 Task: Create a sub task System Test and UAT for the task  Improve form validation for better user input handling in the project ToxicWorks , assign it to team member softage.6@softage.net and update the status of the sub task to  At Risk , set the priority of the sub task to Medium.
Action: Mouse moved to (77, 374)
Screenshot: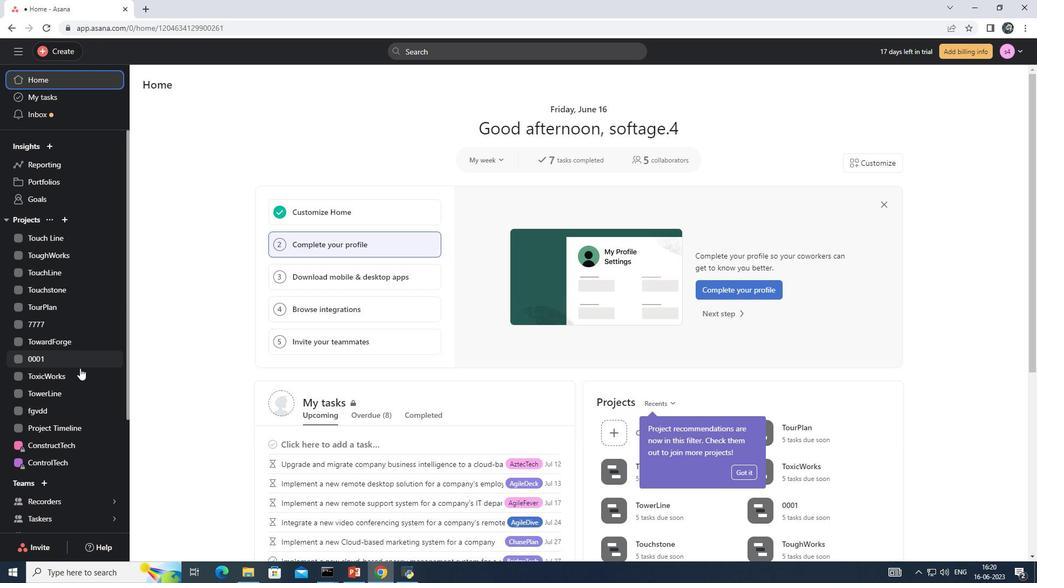 
Action: Mouse pressed left at (77, 374)
Screenshot: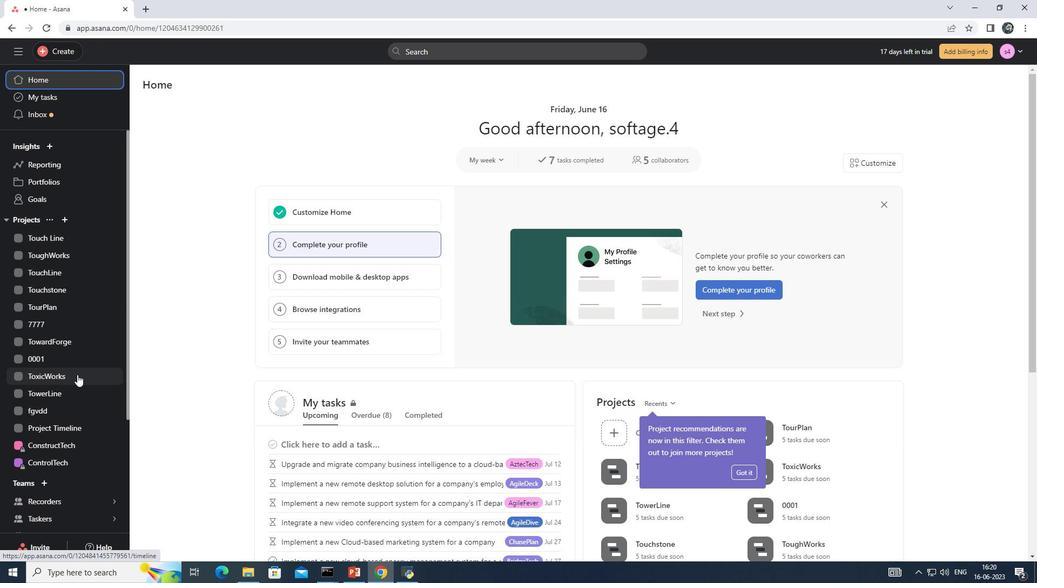 
Action: Mouse moved to (191, 107)
Screenshot: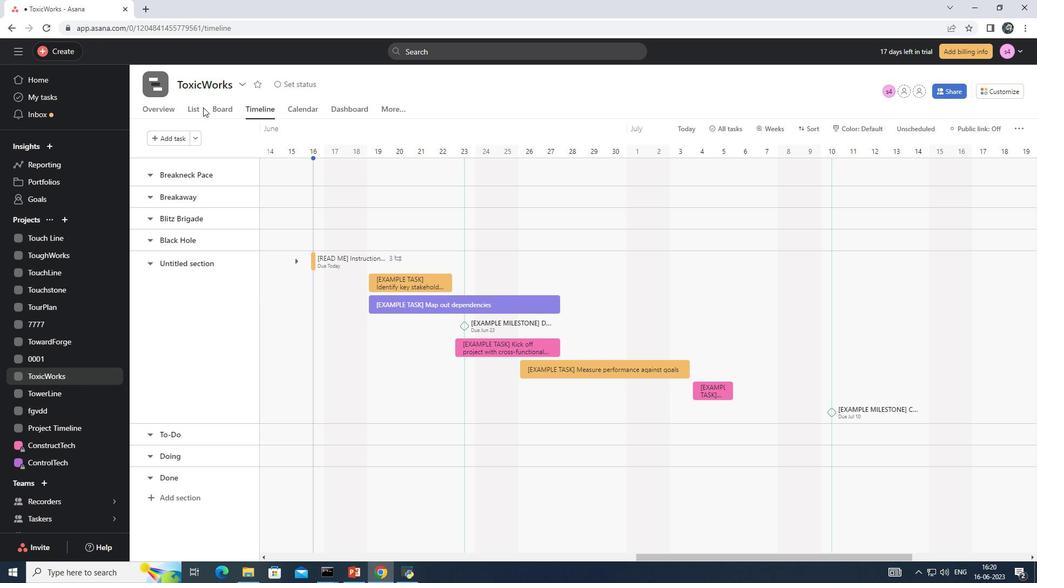 
Action: Mouse pressed left at (191, 107)
Screenshot: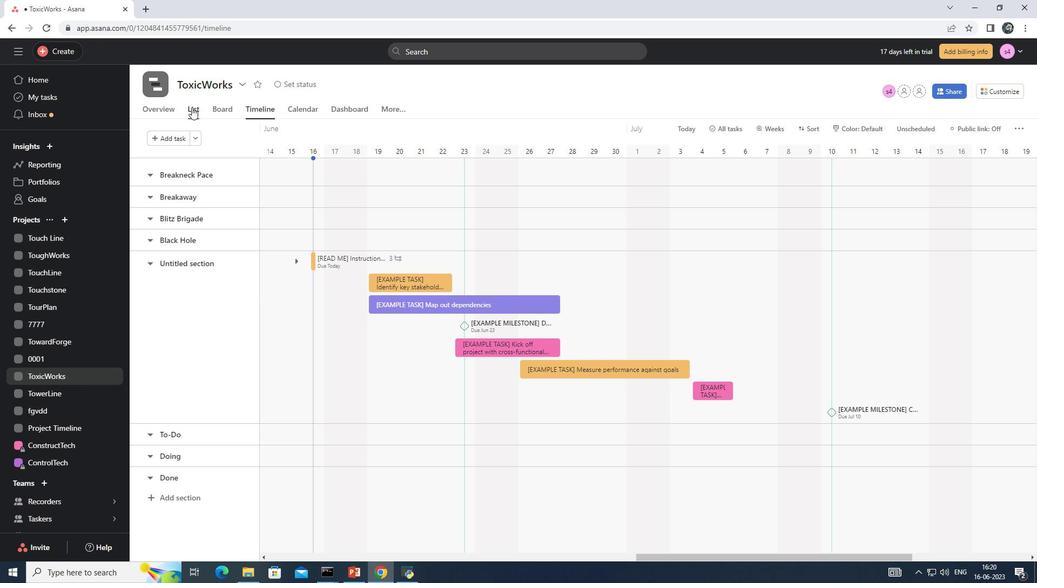 
Action: Mouse moved to (193, 285)
Screenshot: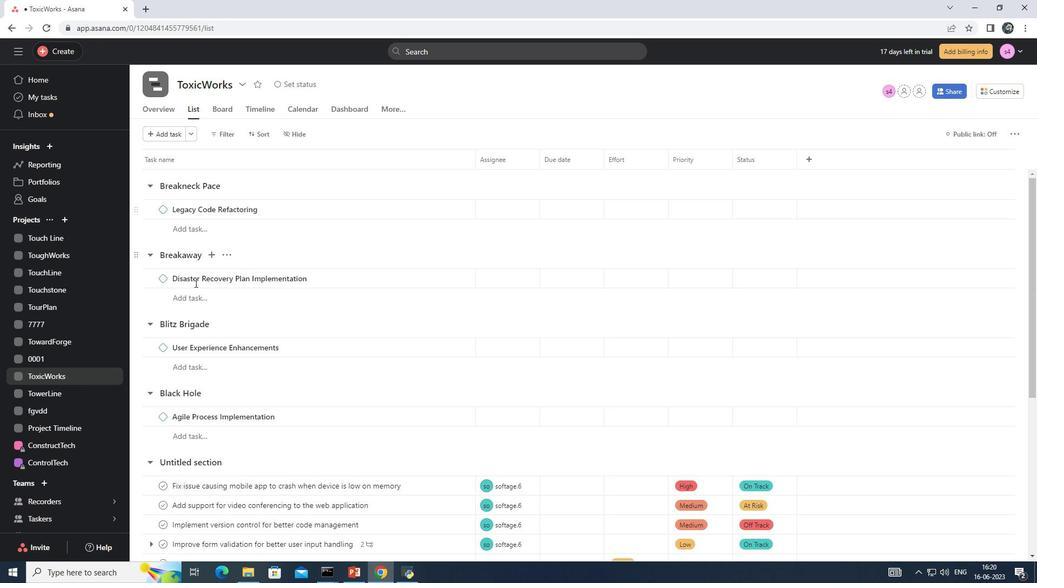 
Action: Mouse scrolled (193, 285) with delta (0, 0)
Screenshot: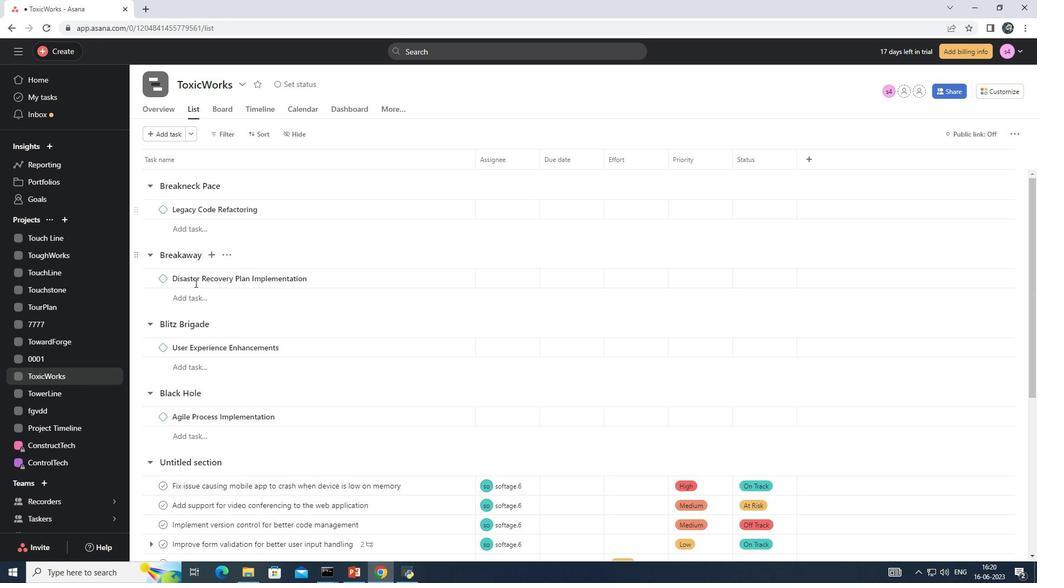 
Action: Mouse scrolled (193, 285) with delta (0, 0)
Screenshot: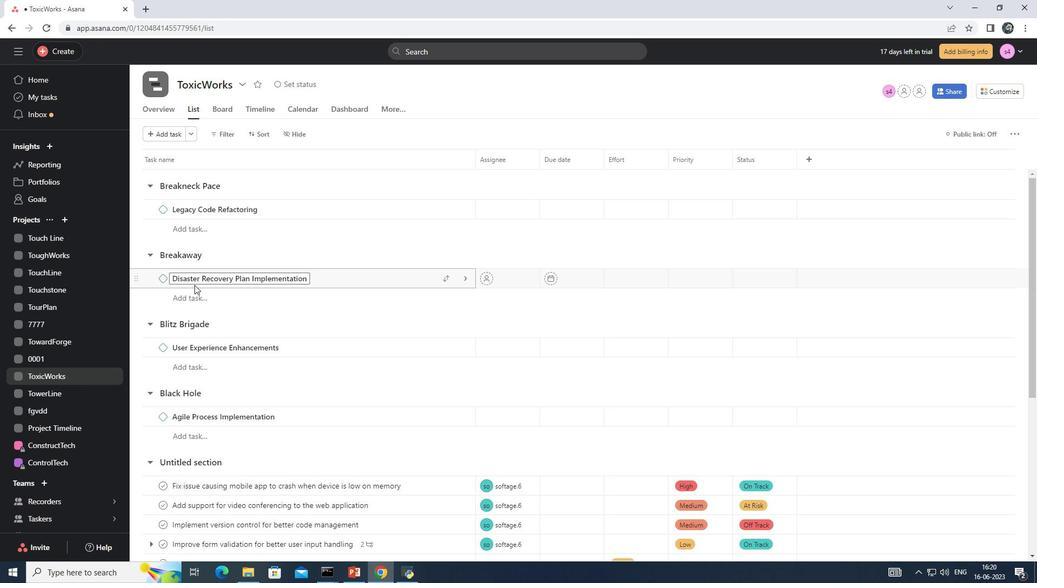 
Action: Mouse scrolled (193, 285) with delta (0, 0)
Screenshot: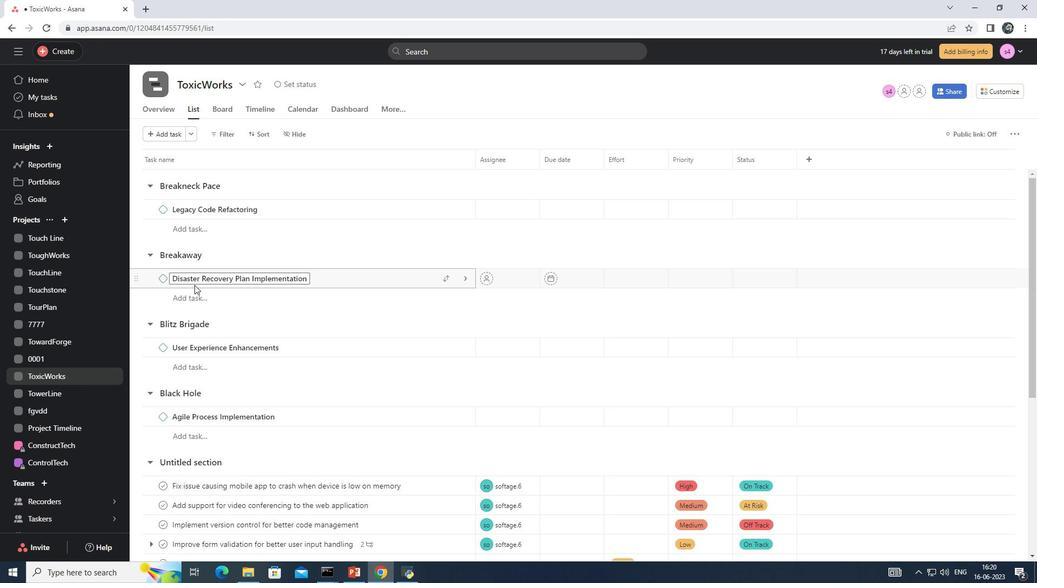 
Action: Mouse scrolled (193, 285) with delta (0, 0)
Screenshot: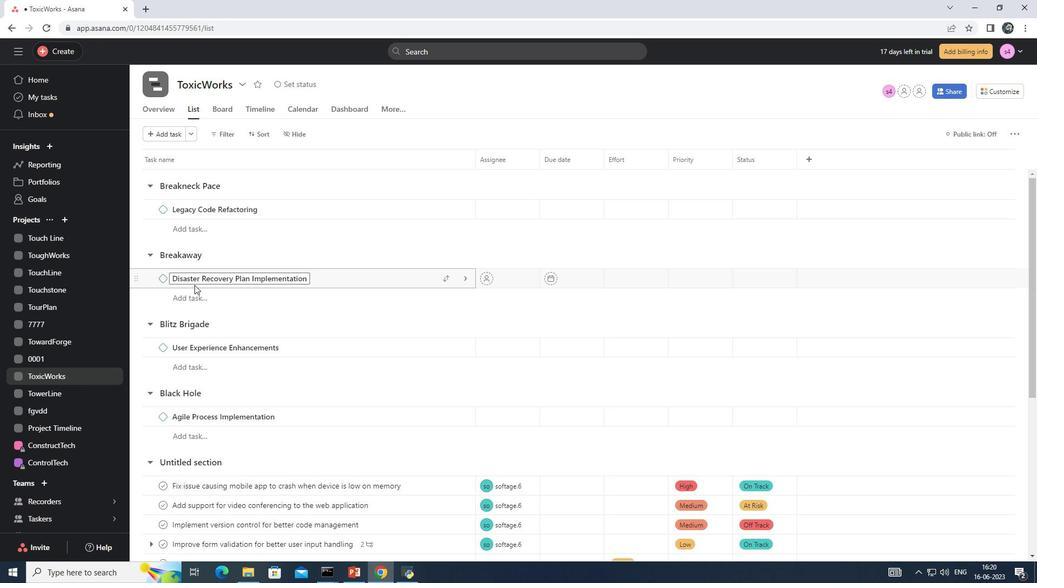 
Action: Mouse moved to (412, 327)
Screenshot: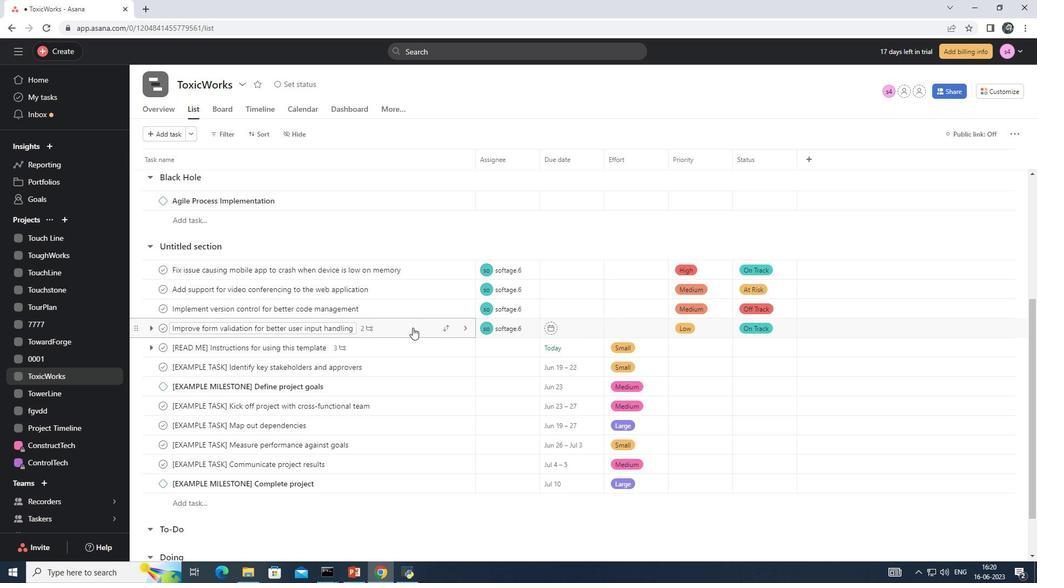 
Action: Mouse pressed left at (412, 327)
Screenshot: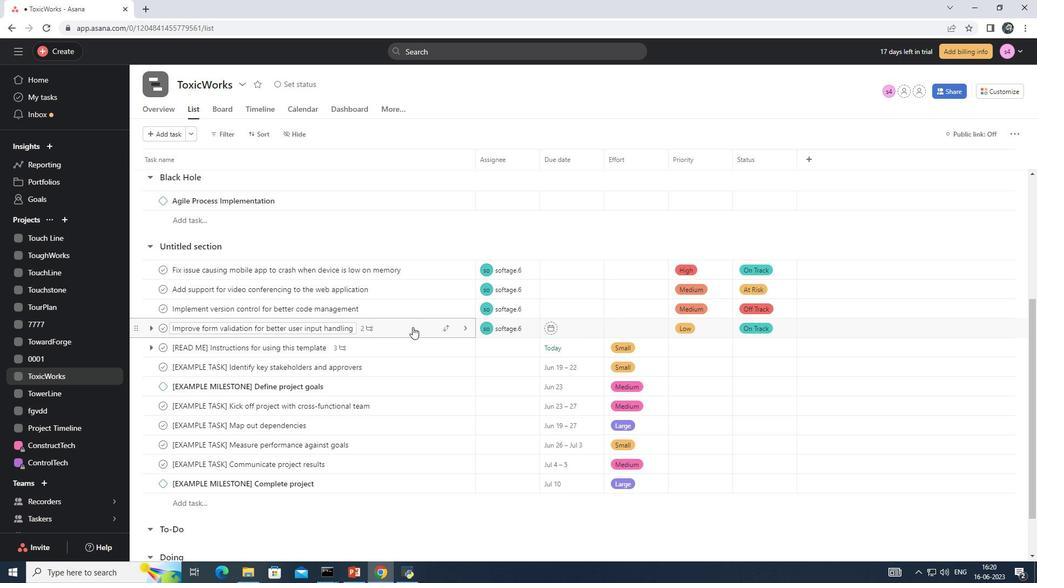 
Action: Mouse moved to (746, 350)
Screenshot: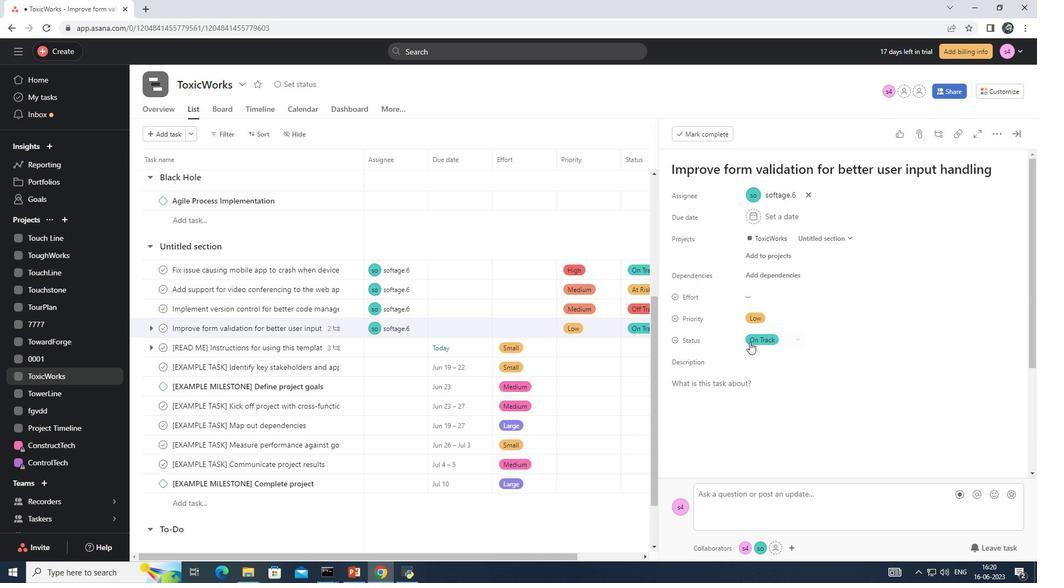 
Action: Mouse scrolled (746, 350) with delta (0, 0)
Screenshot: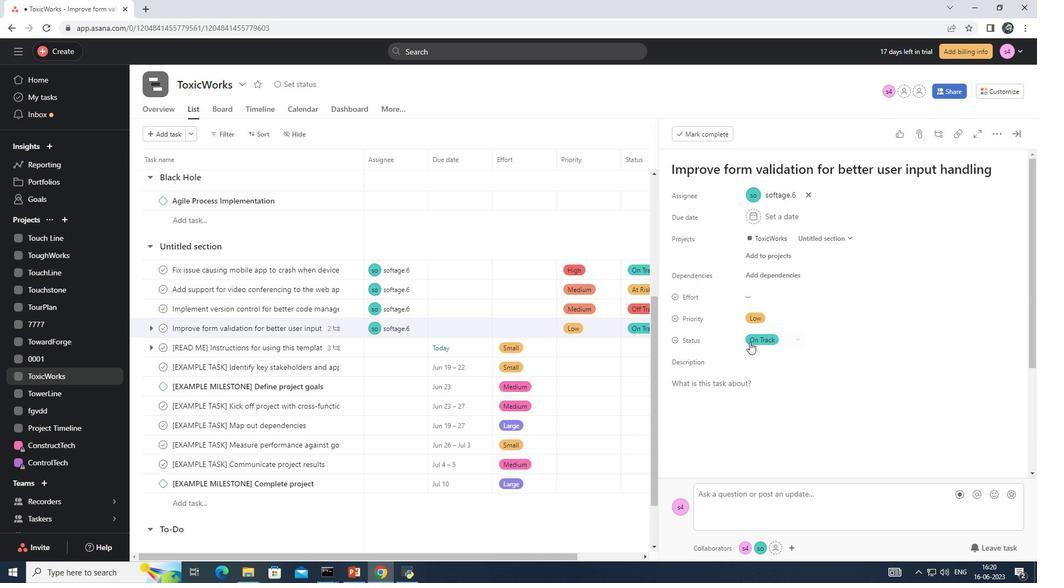 
Action: Mouse moved to (744, 355)
Screenshot: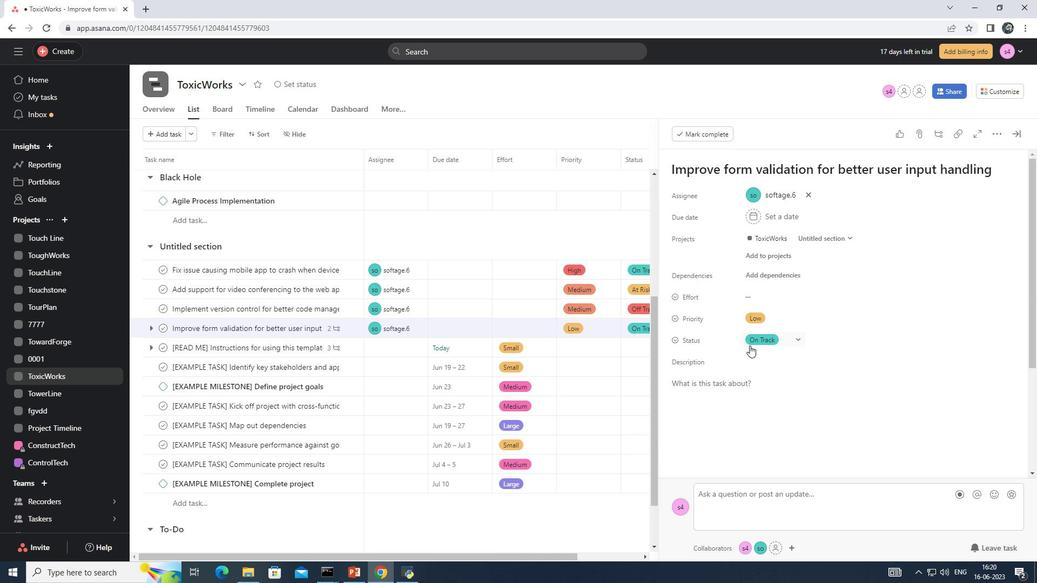 
Action: Mouse scrolled (744, 355) with delta (0, 0)
Screenshot: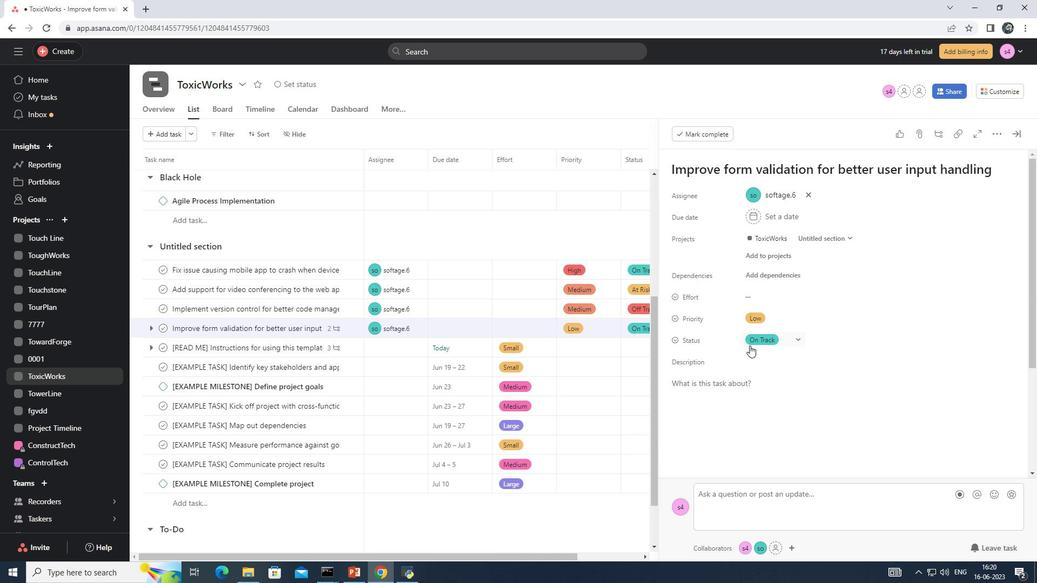 
Action: Mouse moved to (742, 360)
Screenshot: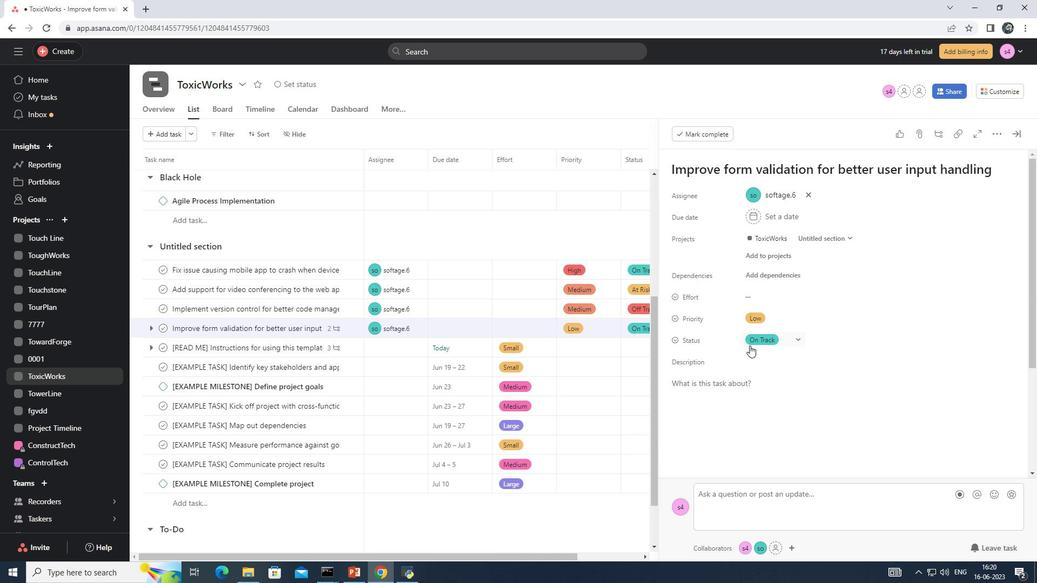 
Action: Mouse scrolled (743, 358) with delta (0, 0)
Screenshot: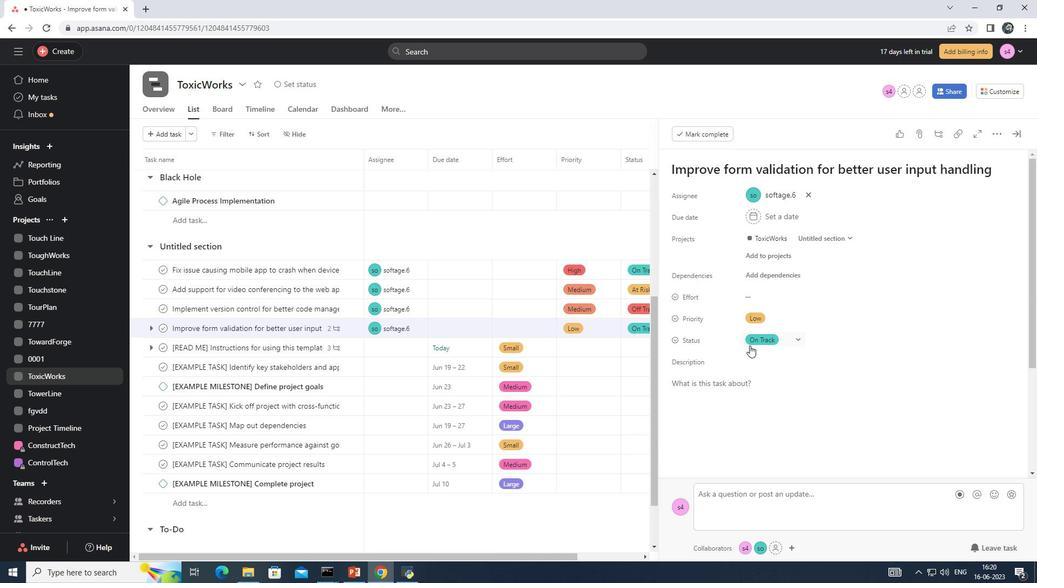 
Action: Mouse moved to (742, 364)
Screenshot: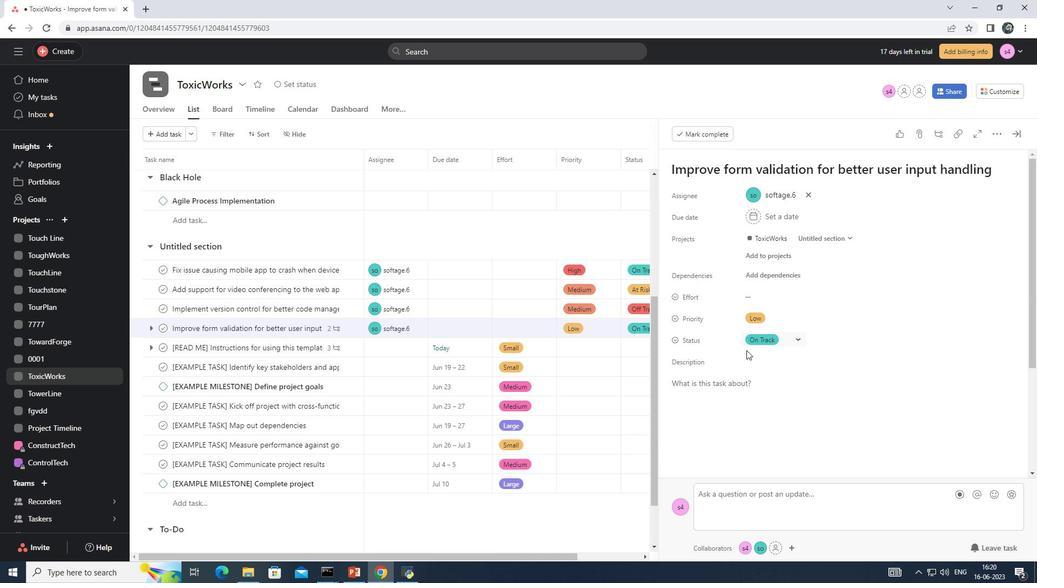
Action: Mouse scrolled (742, 363) with delta (0, 0)
Screenshot: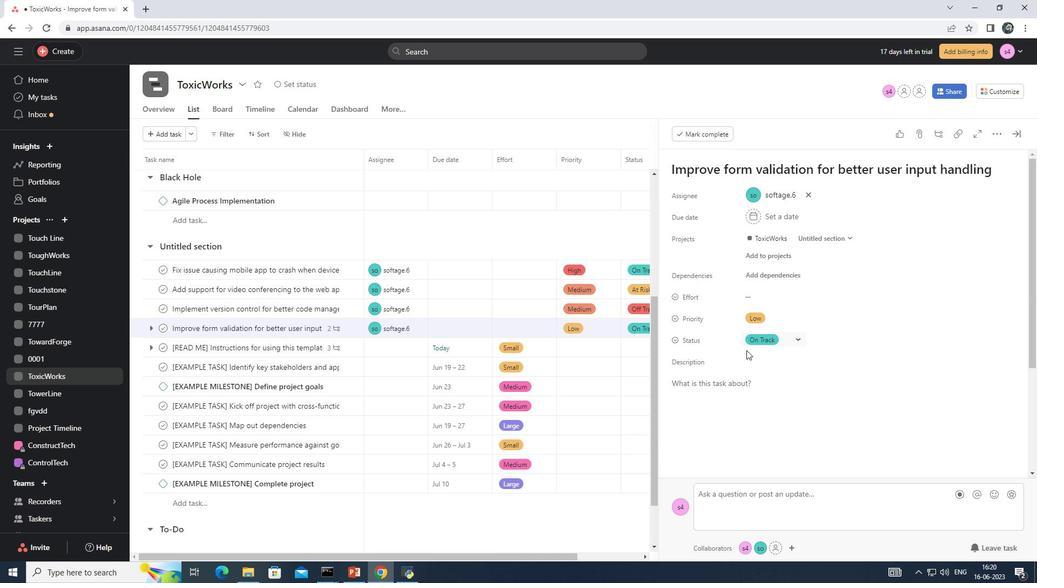 
Action: Mouse moved to (687, 385)
Screenshot: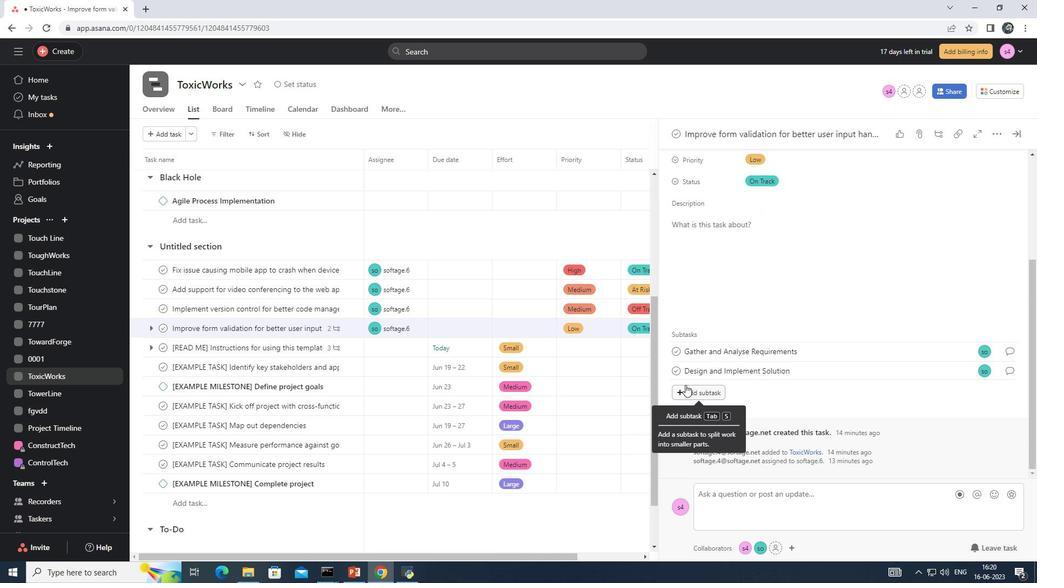 
Action: Mouse pressed left at (687, 385)
Screenshot: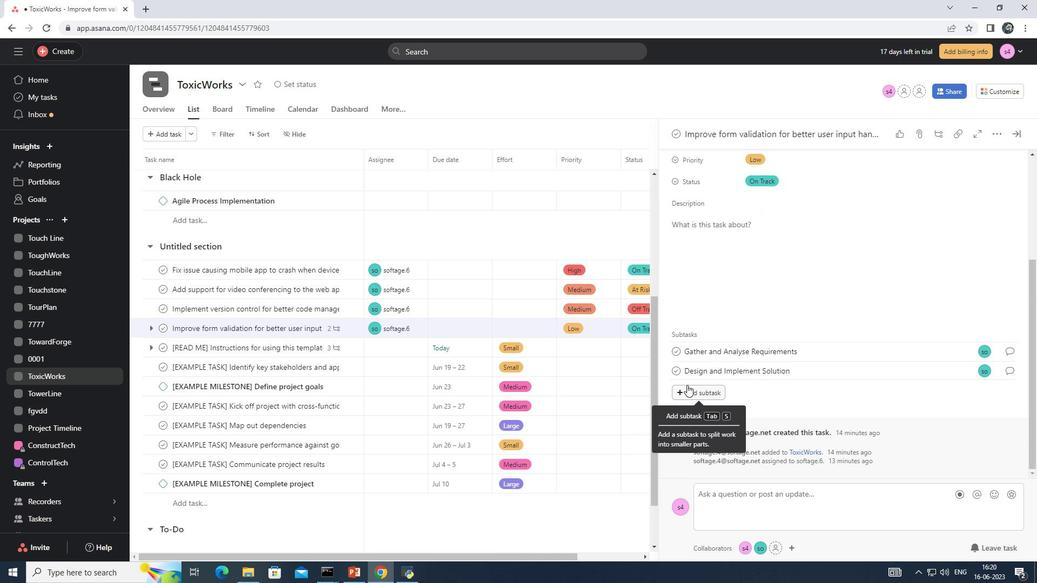 
Action: Mouse moved to (711, 373)
Screenshot: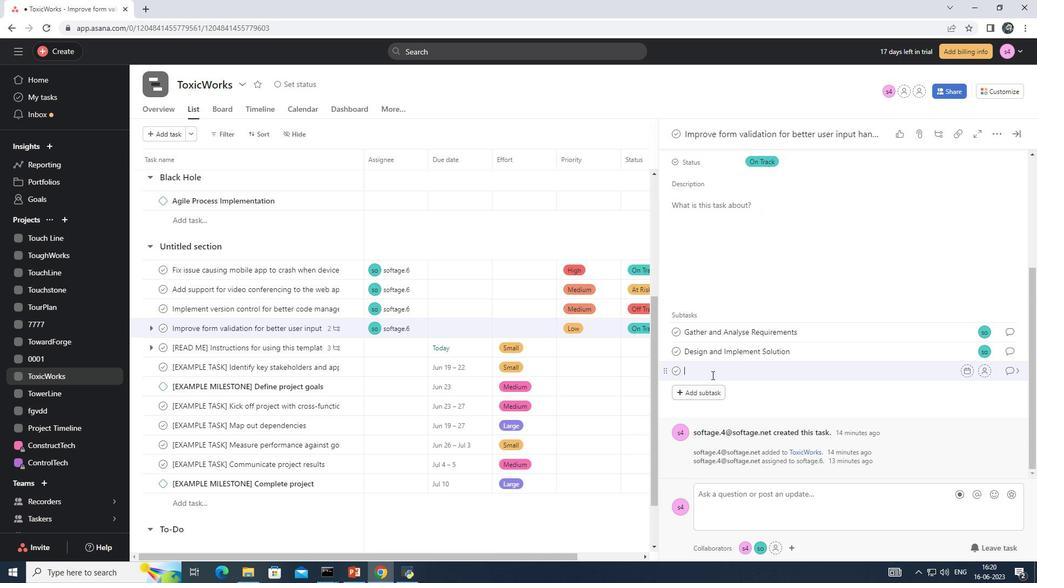 
Action: Key pressed <Key.shift>System<Key.space><Key.shift>Test<Key.space>and<Key.space><Key.shift>UAT
Screenshot: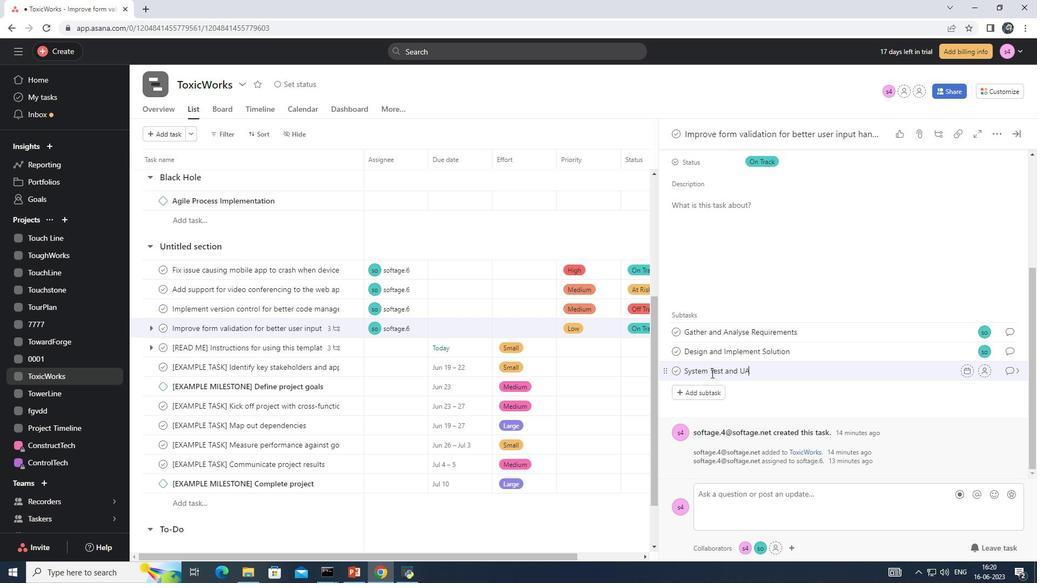 
Action: Mouse moved to (984, 372)
Screenshot: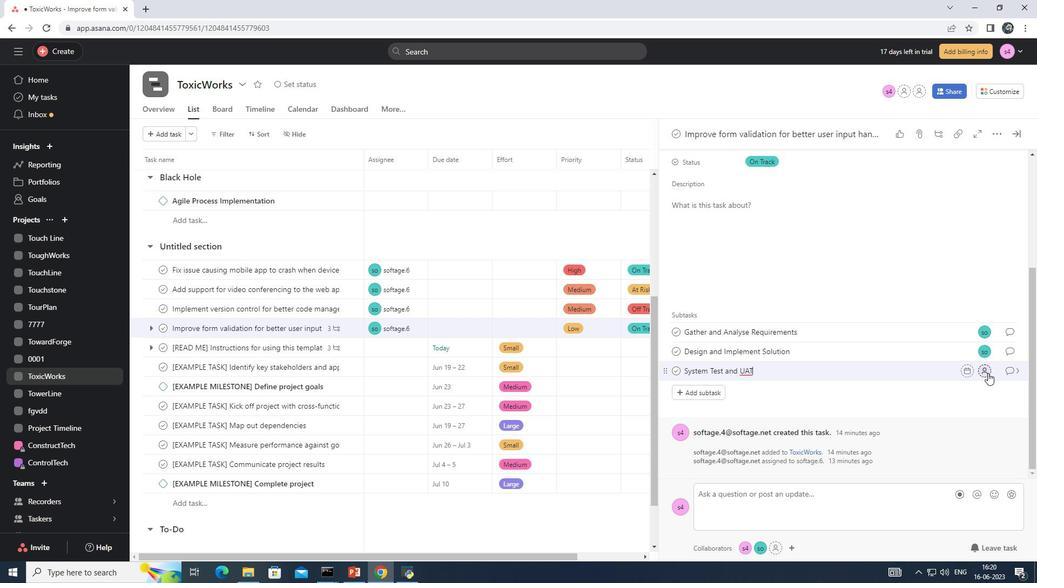 
Action: Mouse pressed left at (984, 372)
Screenshot: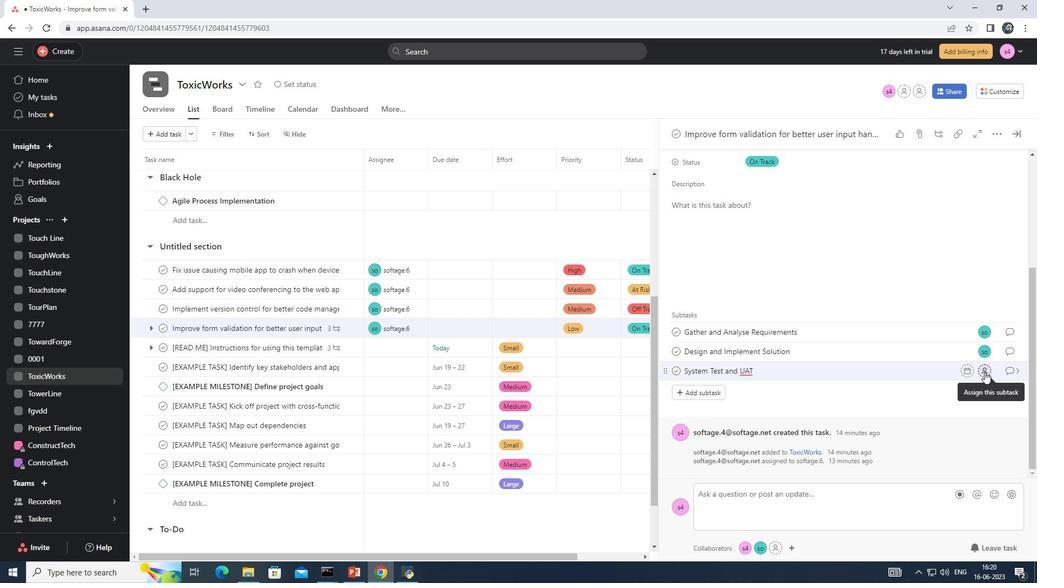
Action: Mouse moved to (985, 370)
Screenshot: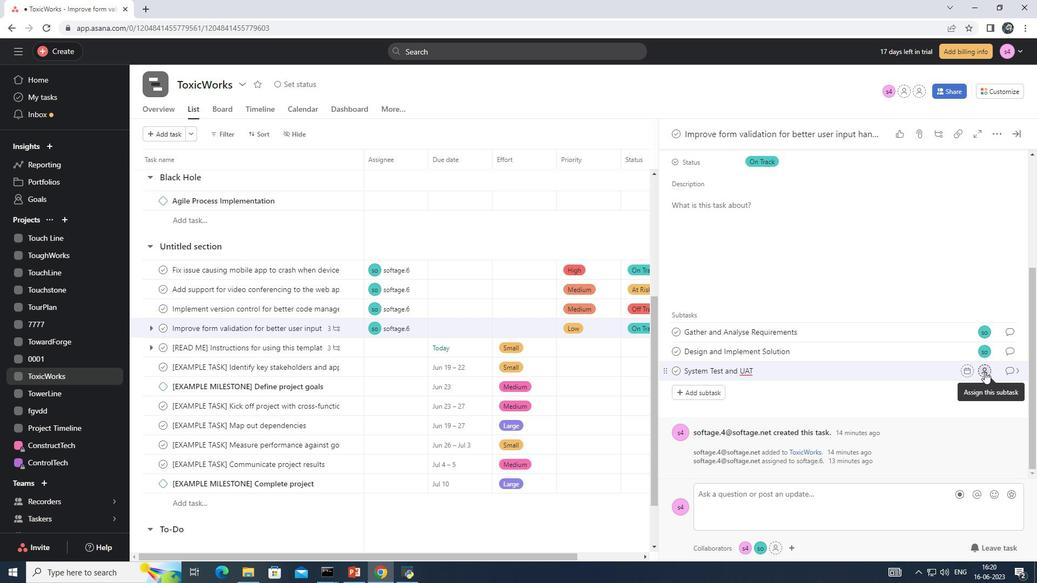
Action: Key pressed softage.6<Key.shift>@softage.net<Key.enter>
Screenshot: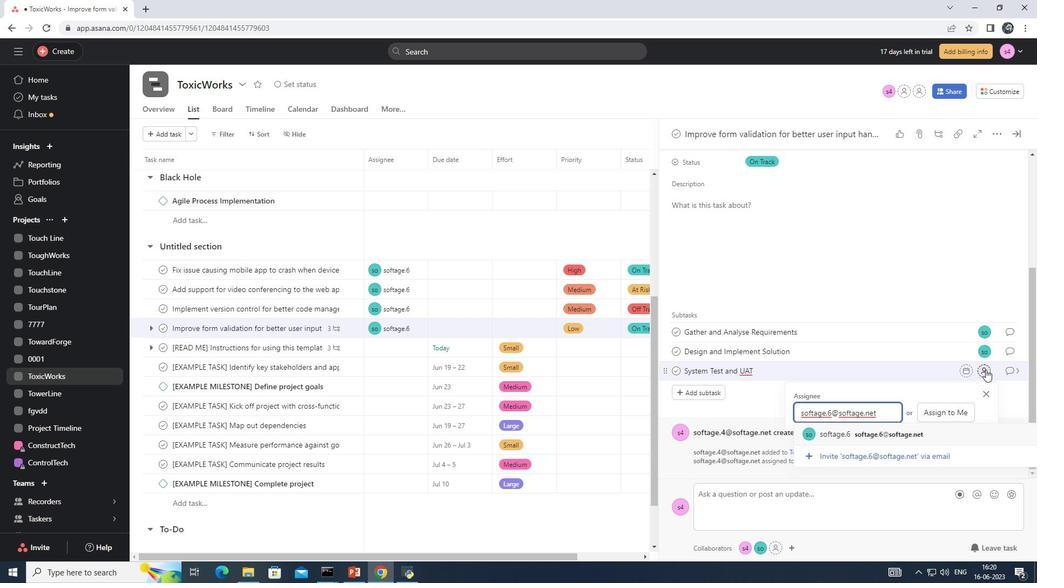 
Action: Mouse moved to (1018, 369)
Screenshot: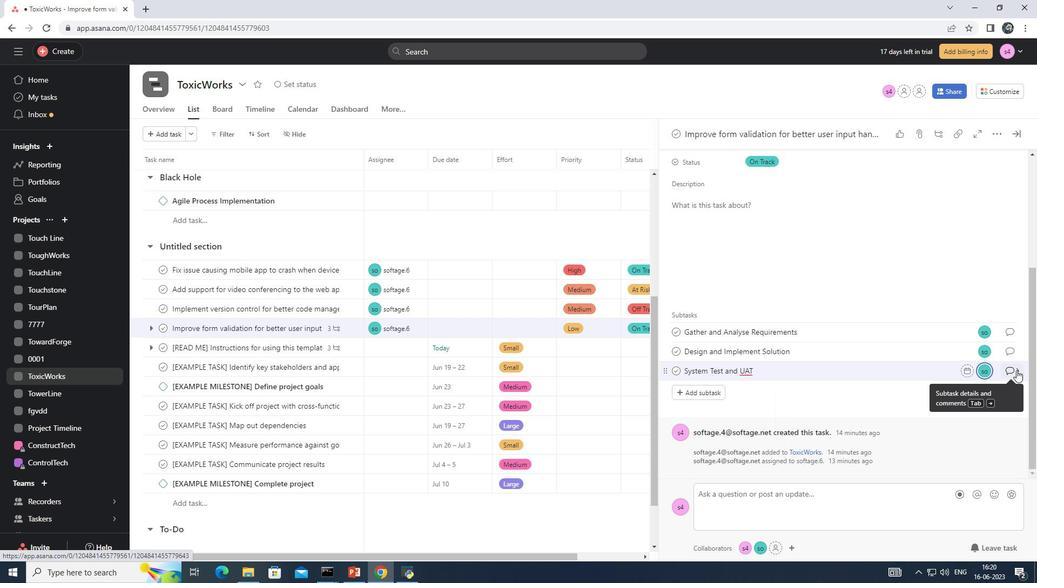 
Action: Mouse pressed left at (1018, 369)
Screenshot: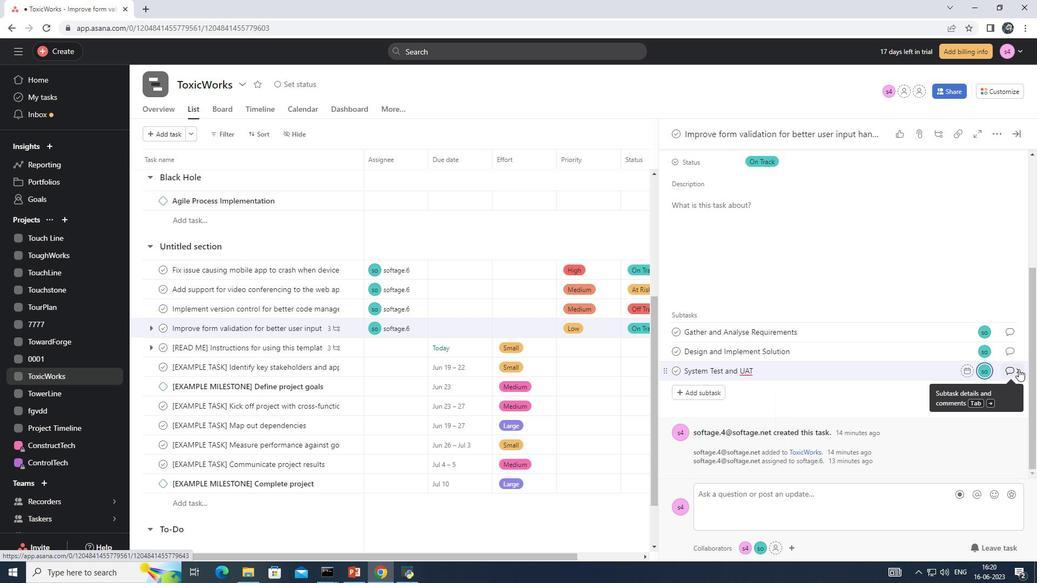 
Action: Mouse moved to (699, 283)
Screenshot: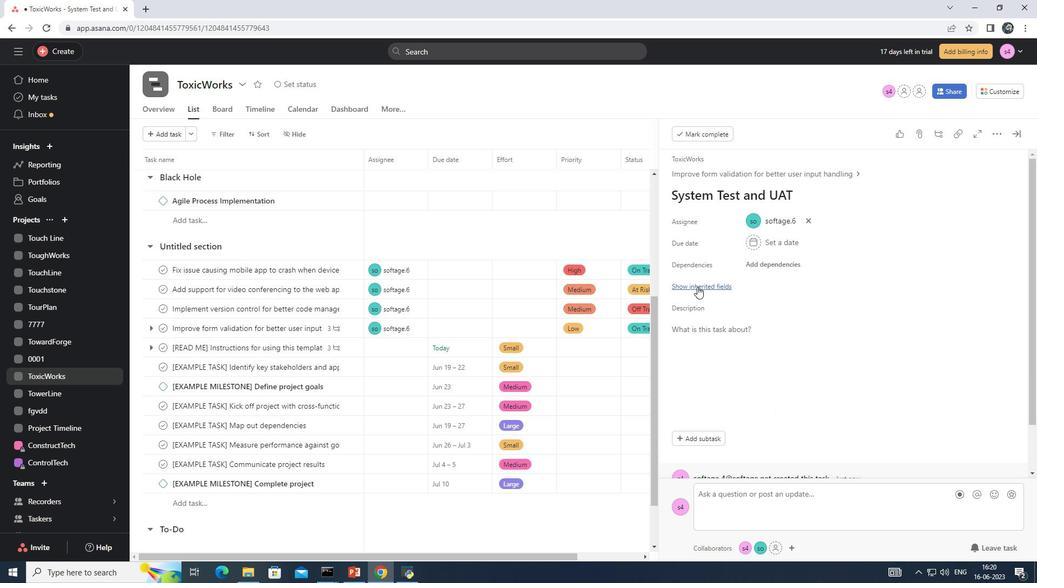 
Action: Mouse pressed left at (699, 283)
Screenshot: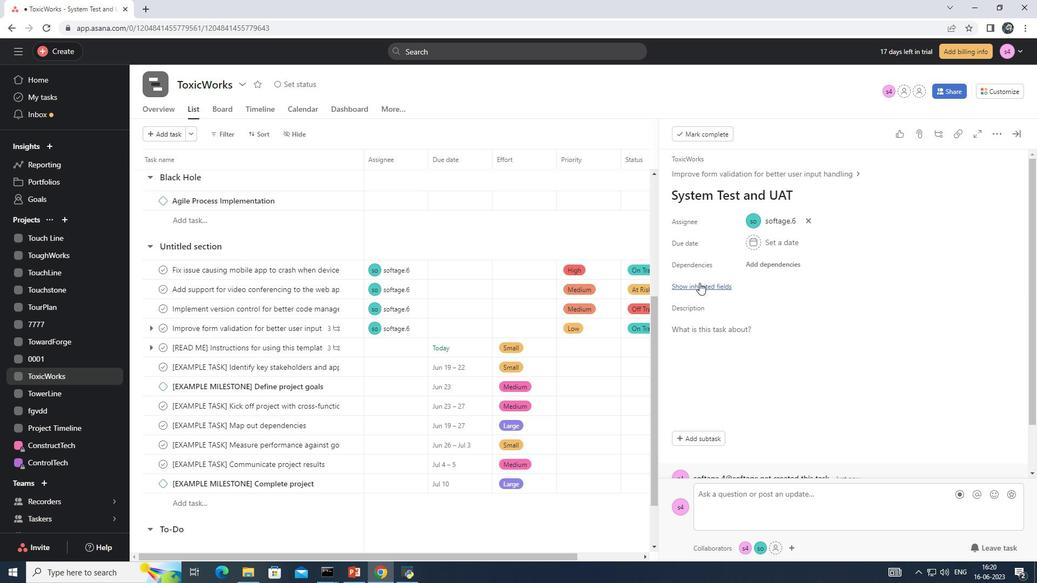 
Action: Mouse moved to (798, 351)
Screenshot: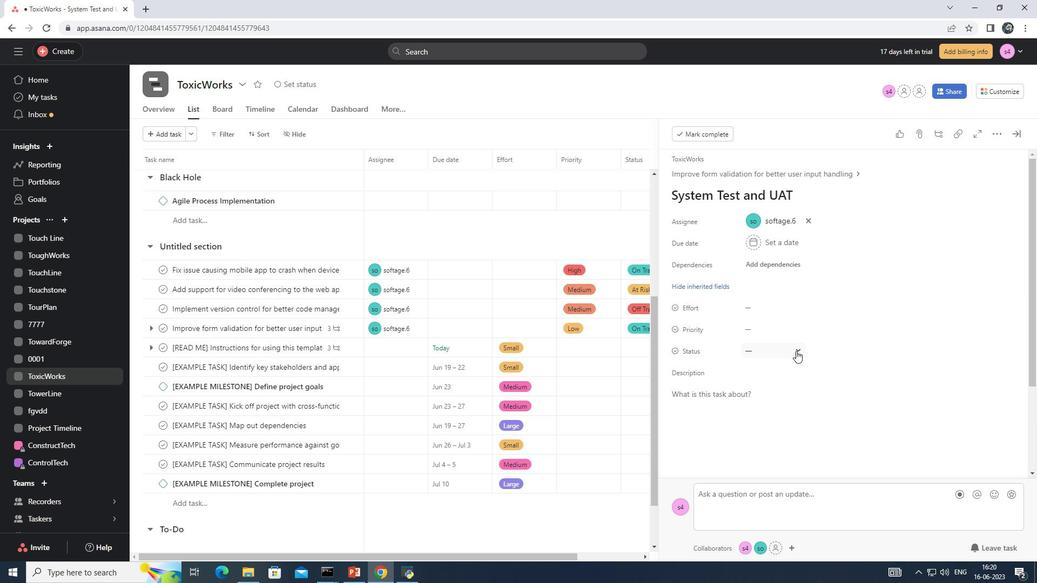 
Action: Mouse pressed left at (798, 351)
Screenshot: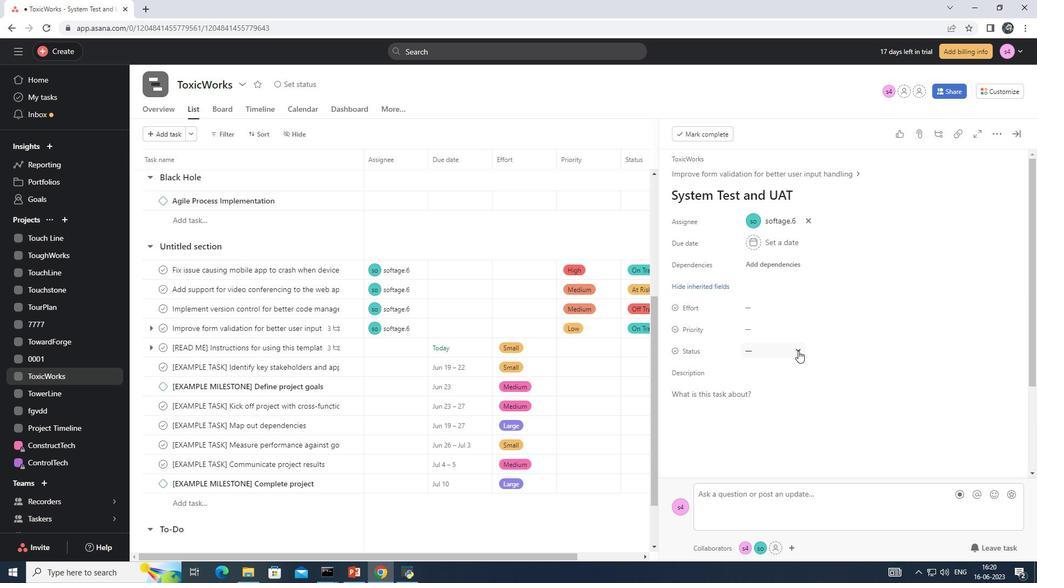 
Action: Mouse moved to (789, 404)
Screenshot: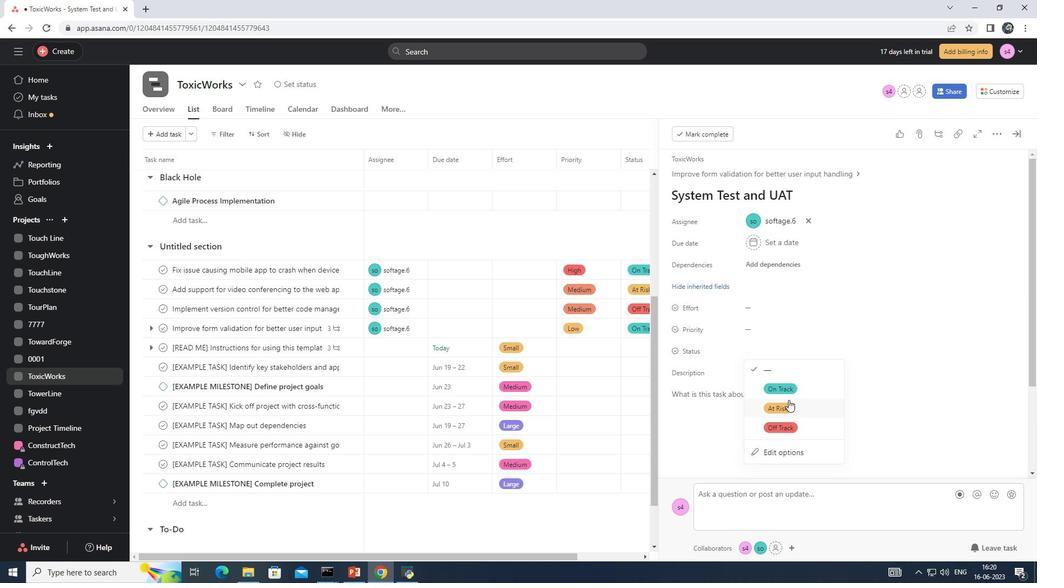 
Action: Mouse pressed left at (789, 404)
Screenshot: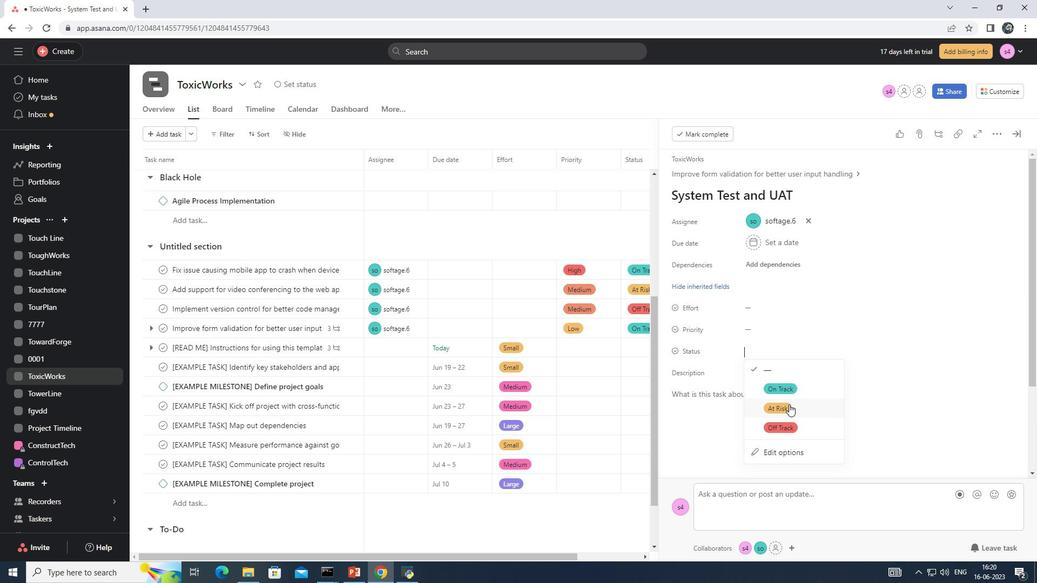 
Action: Mouse moved to (780, 327)
Screenshot: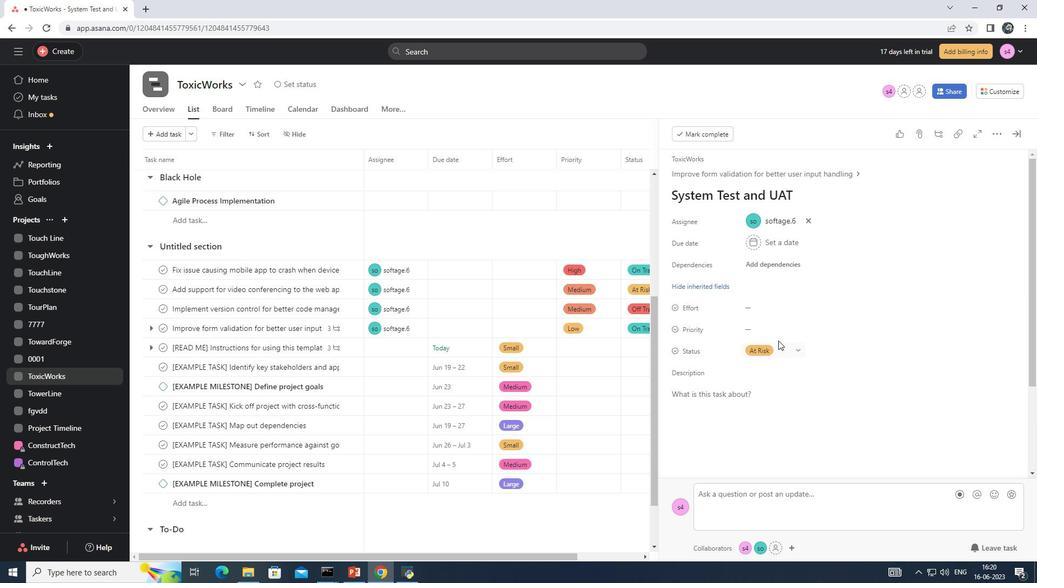 
Action: Mouse pressed left at (780, 327)
Screenshot: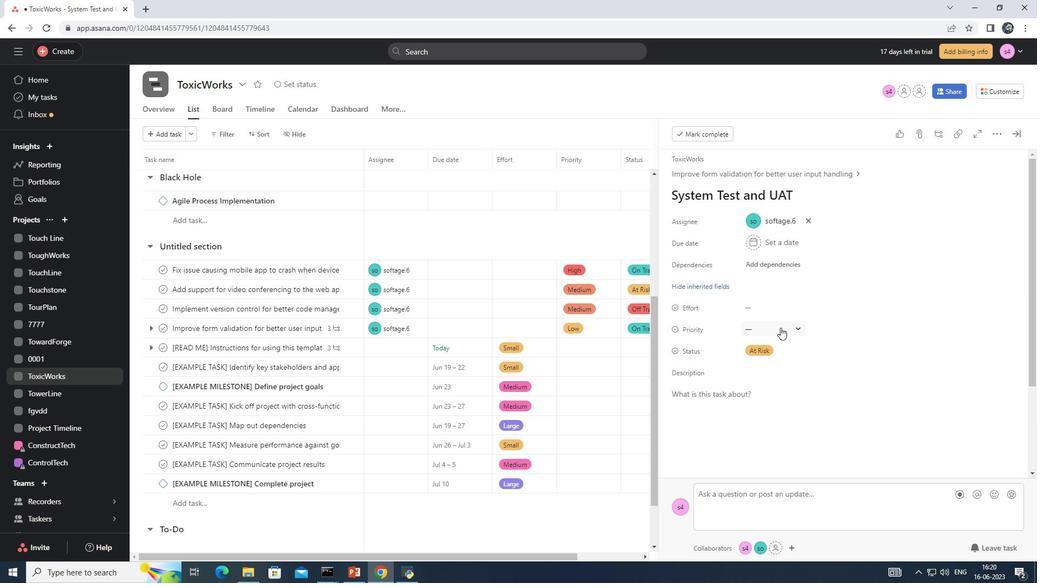 
Action: Mouse moved to (798, 383)
Screenshot: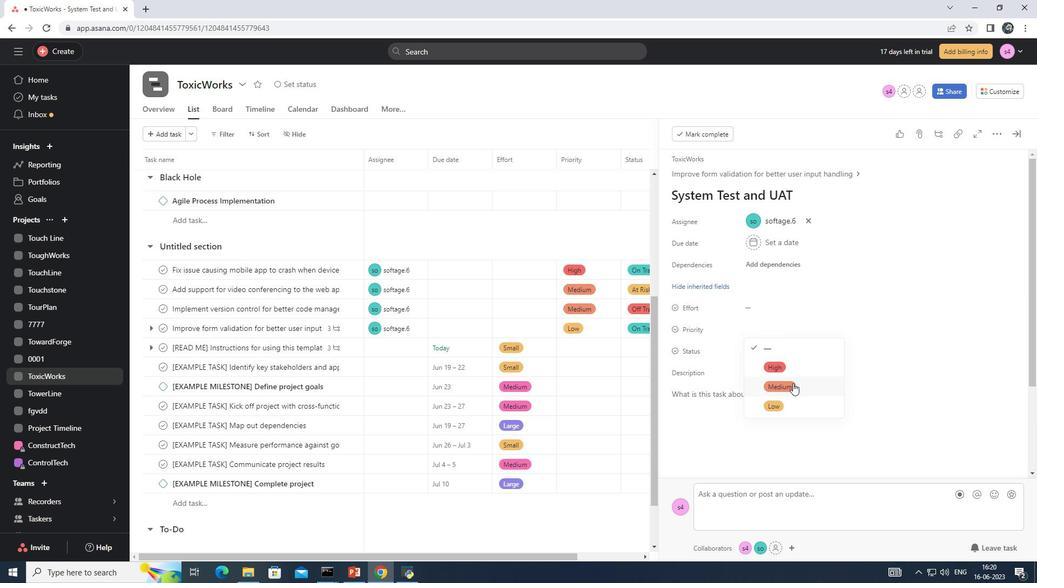 
Action: Mouse pressed left at (798, 383)
Screenshot: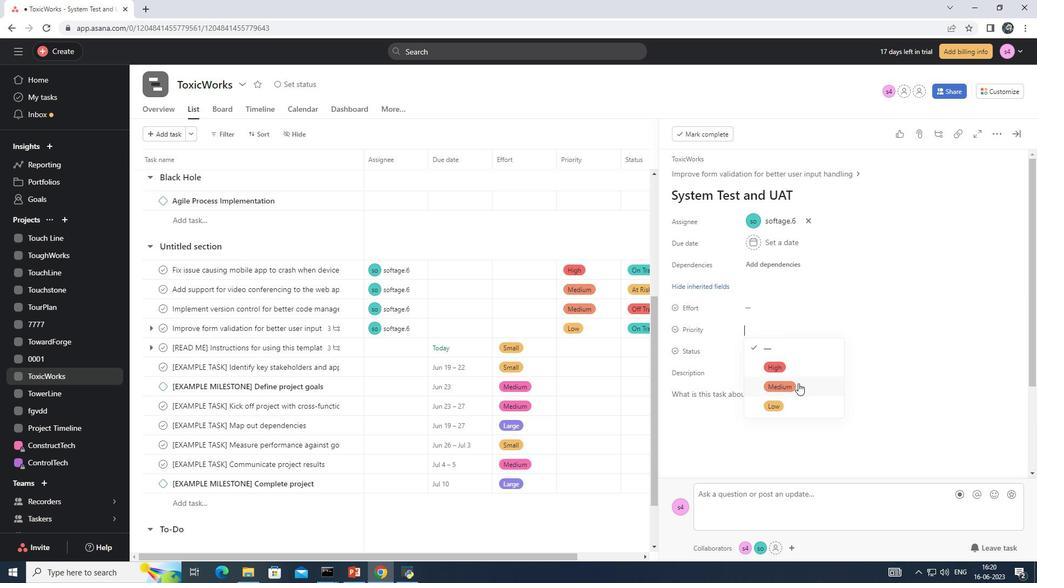 
